 Task: Look for products in the category "Cut Fruit" from Genuine Coconut only.
Action: Mouse moved to (251, 108)
Screenshot: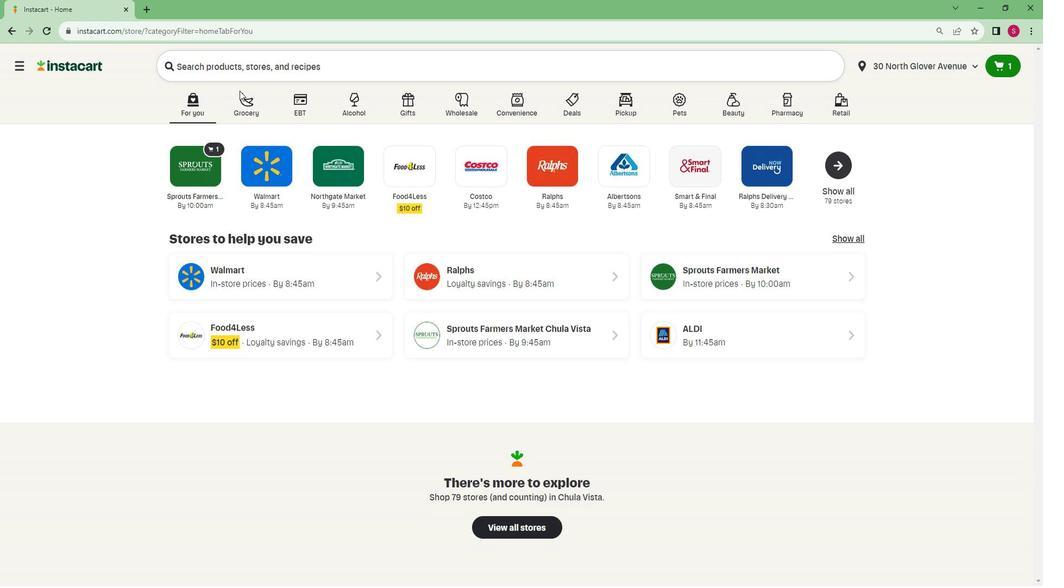 
Action: Mouse pressed left at (251, 108)
Screenshot: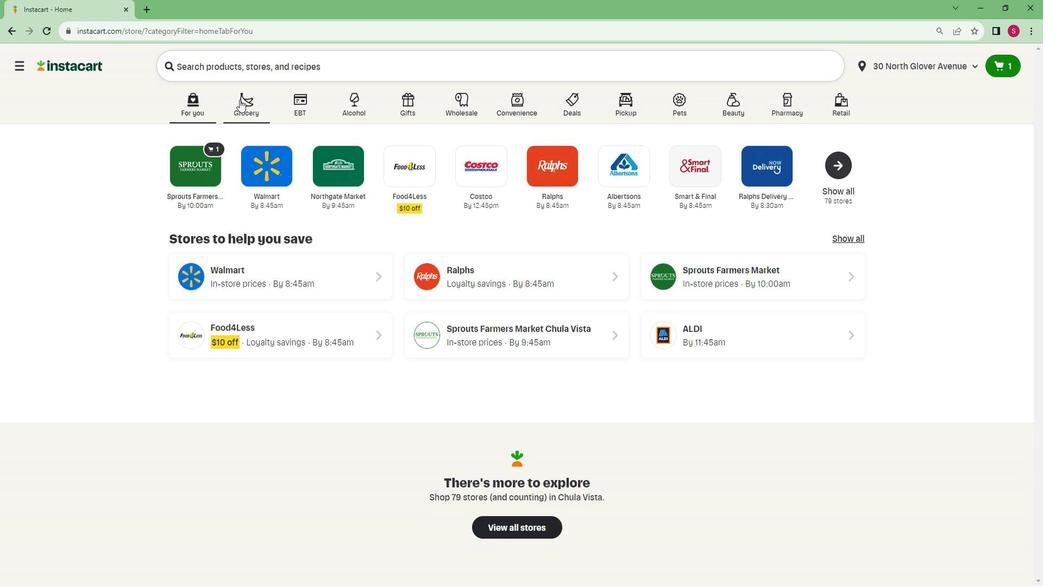 
Action: Mouse moved to (222, 322)
Screenshot: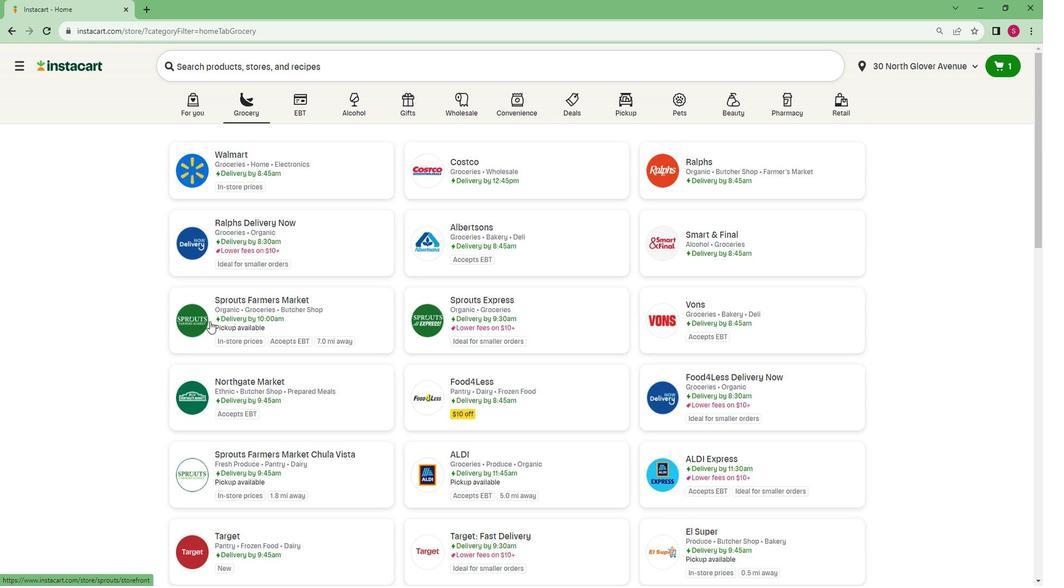 
Action: Mouse pressed left at (222, 322)
Screenshot: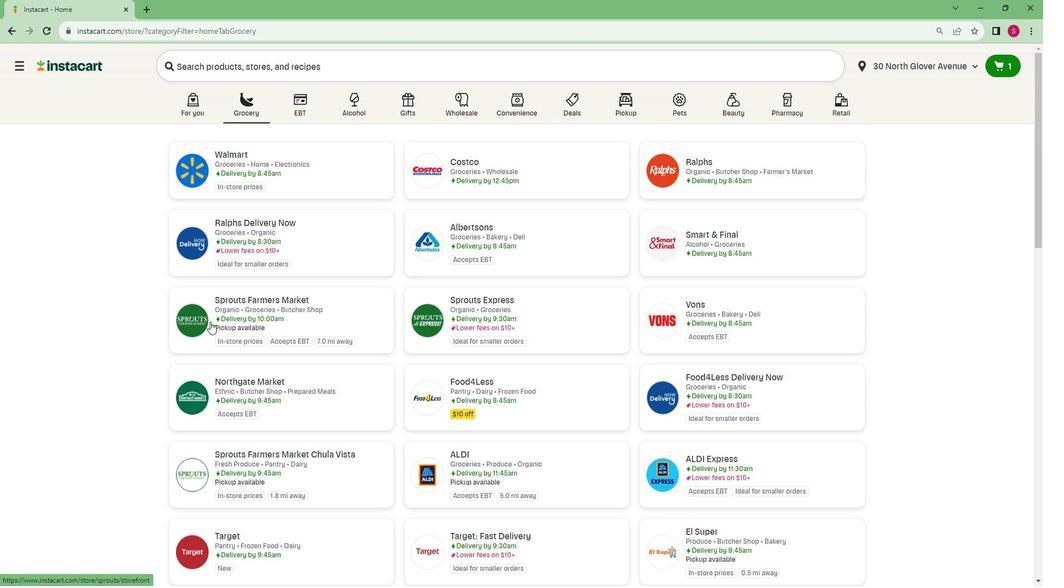 
Action: Mouse moved to (80, 414)
Screenshot: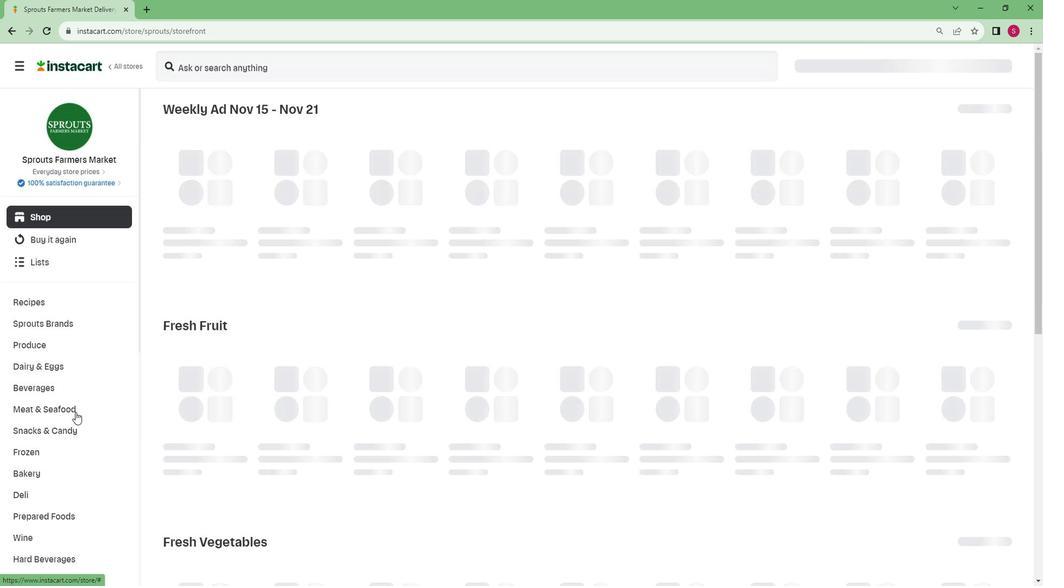 
Action: Mouse scrolled (80, 413) with delta (0, 0)
Screenshot: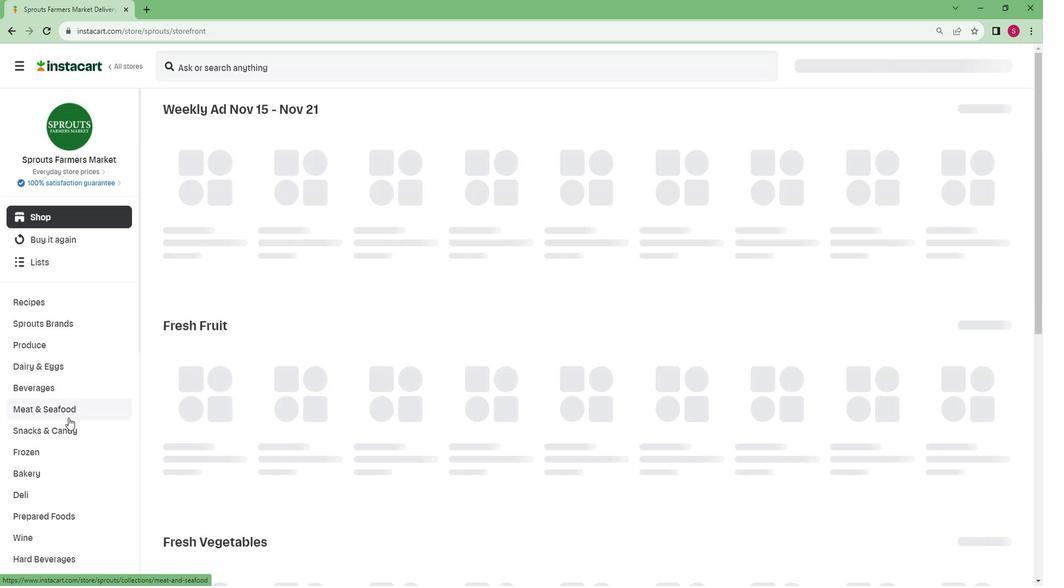 
Action: Mouse scrolled (80, 413) with delta (0, 0)
Screenshot: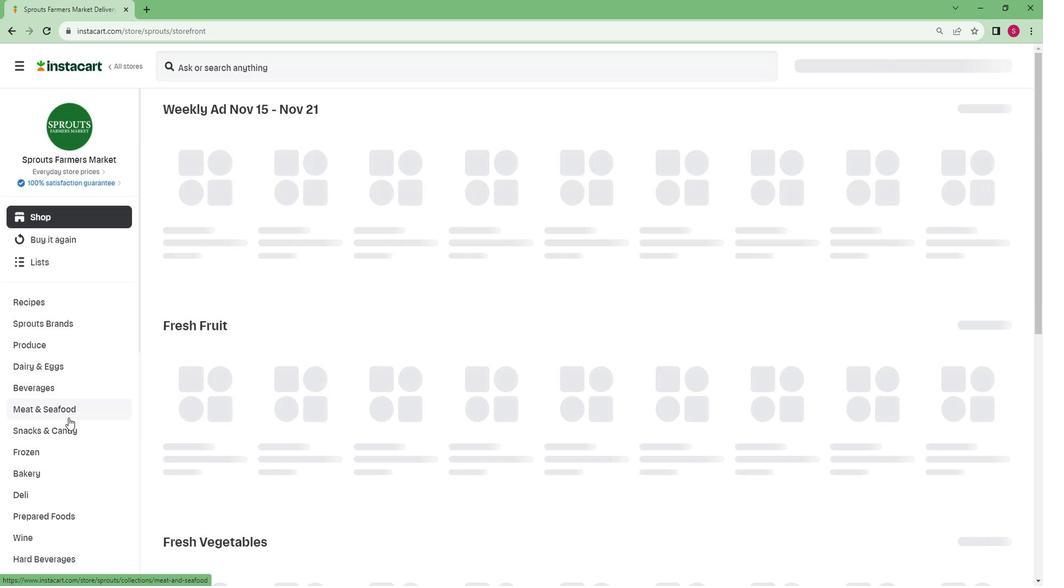 
Action: Mouse scrolled (80, 413) with delta (0, 0)
Screenshot: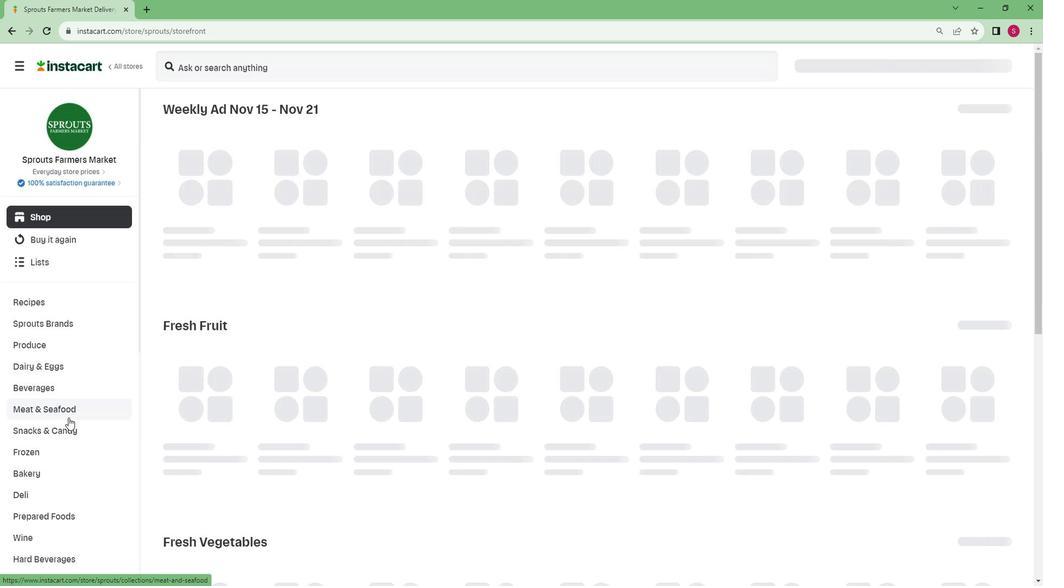 
Action: Mouse scrolled (80, 413) with delta (0, 0)
Screenshot: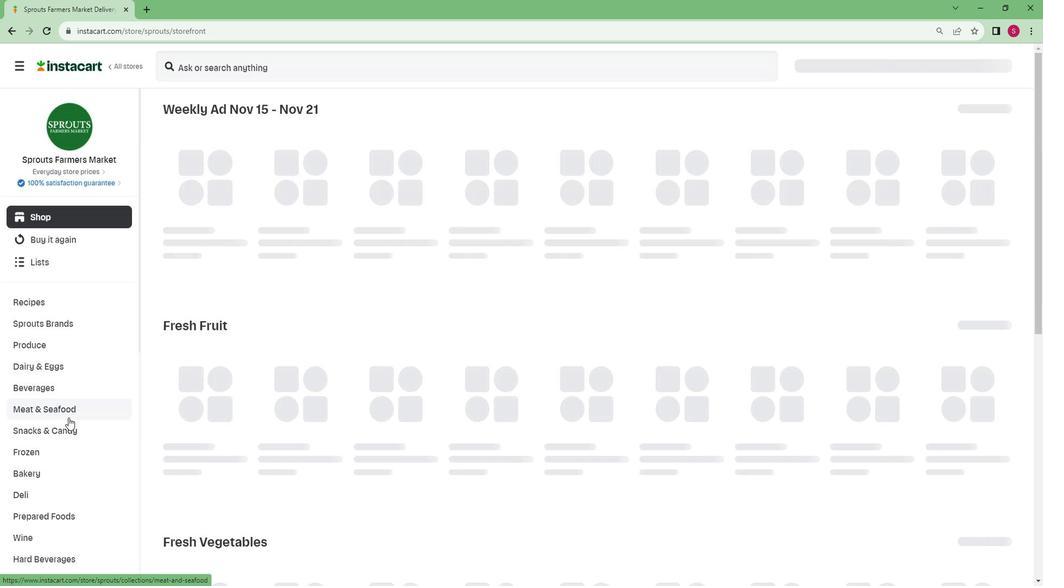 
Action: Mouse scrolled (80, 413) with delta (0, 0)
Screenshot: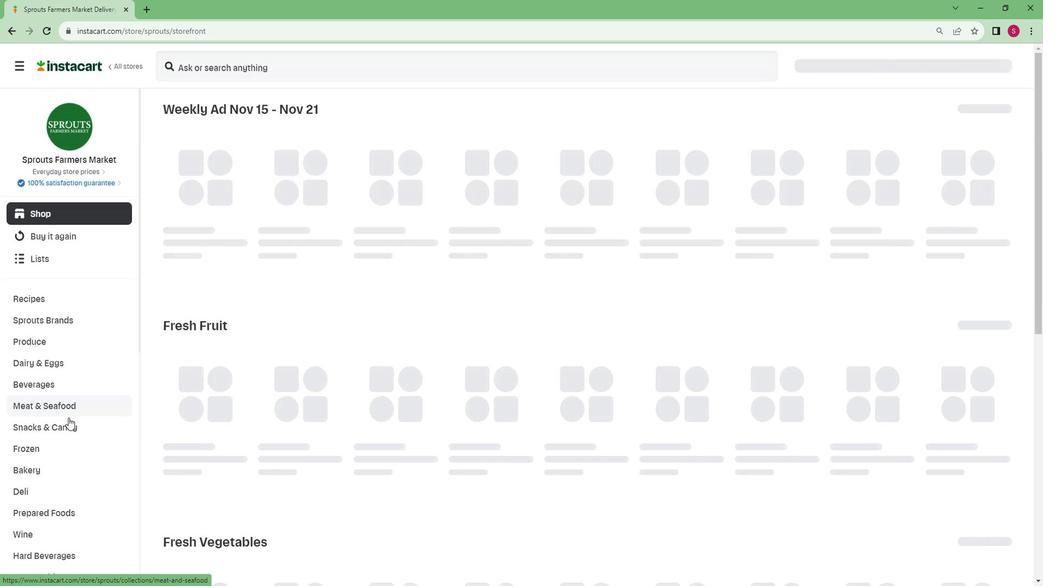 
Action: Mouse scrolled (80, 413) with delta (0, 0)
Screenshot: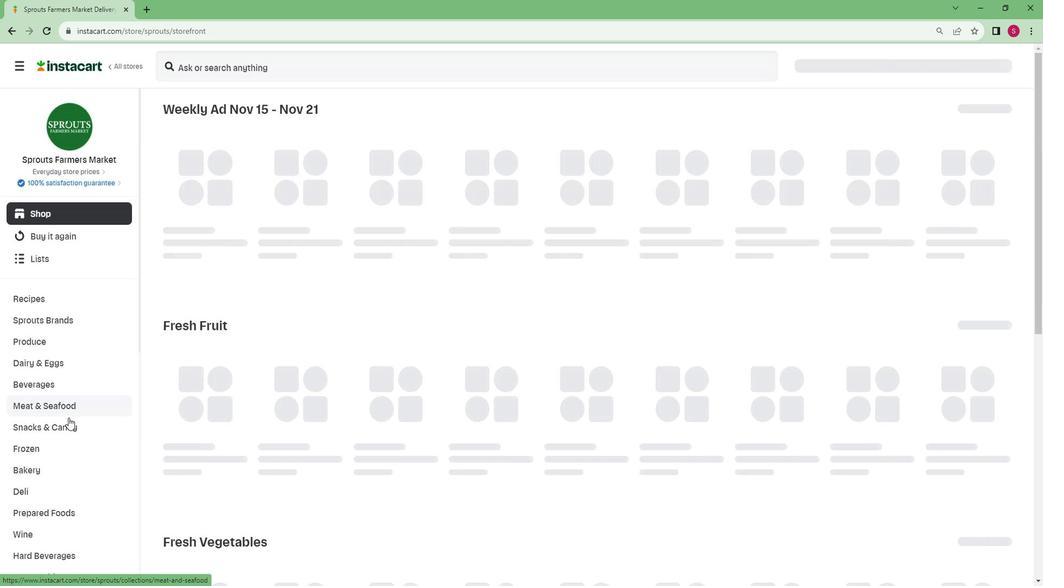
Action: Mouse scrolled (80, 413) with delta (0, 0)
Screenshot: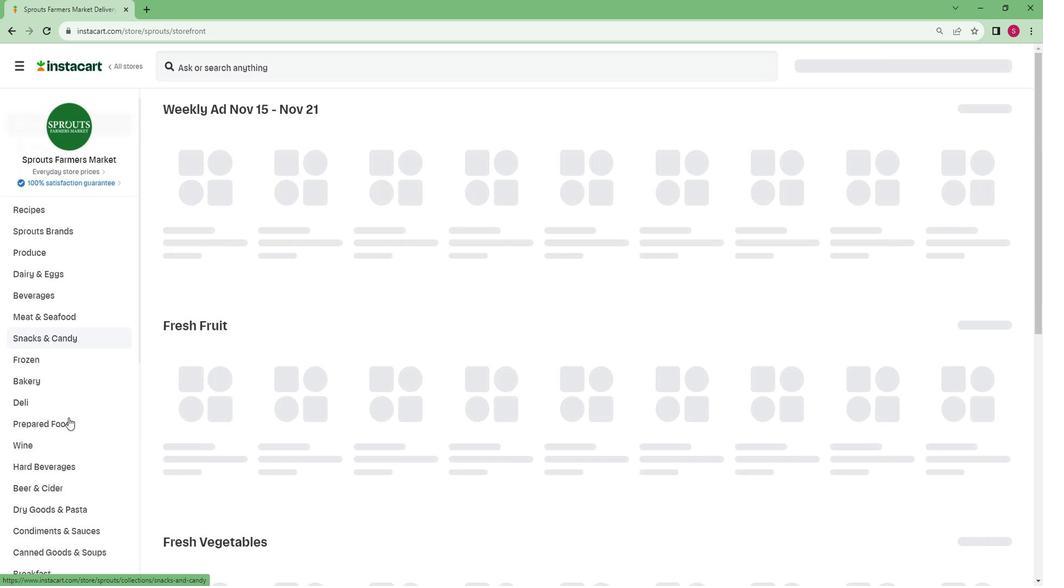 
Action: Mouse moved to (79, 417)
Screenshot: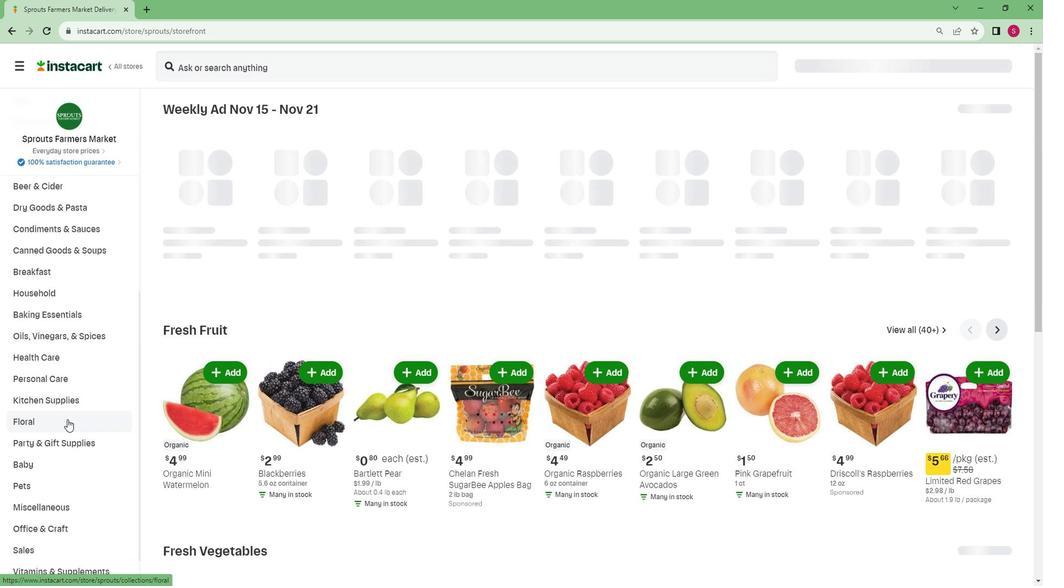 
Action: Mouse scrolled (79, 416) with delta (0, 0)
Screenshot: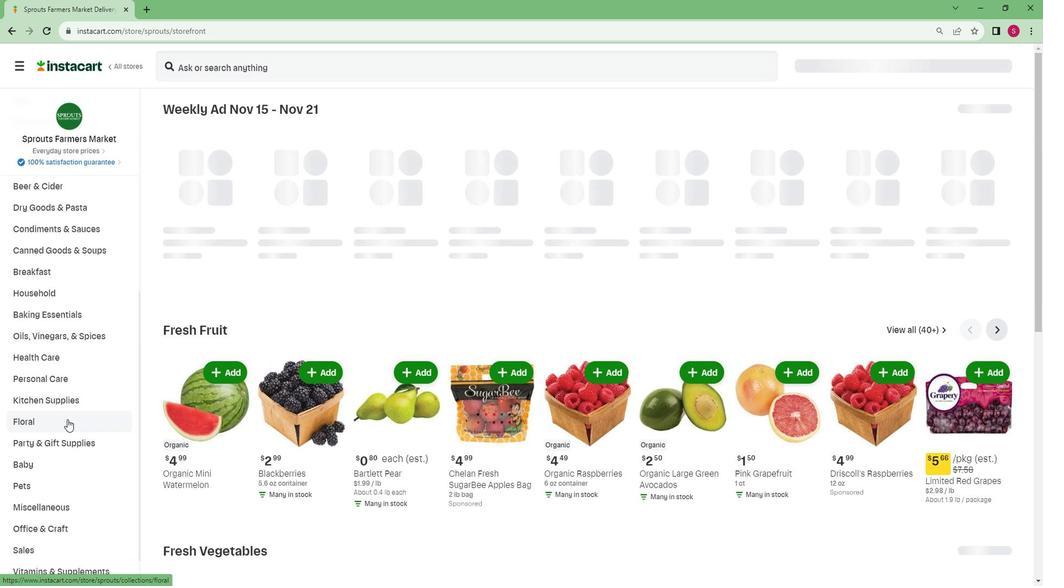 
Action: Mouse moved to (78, 421)
Screenshot: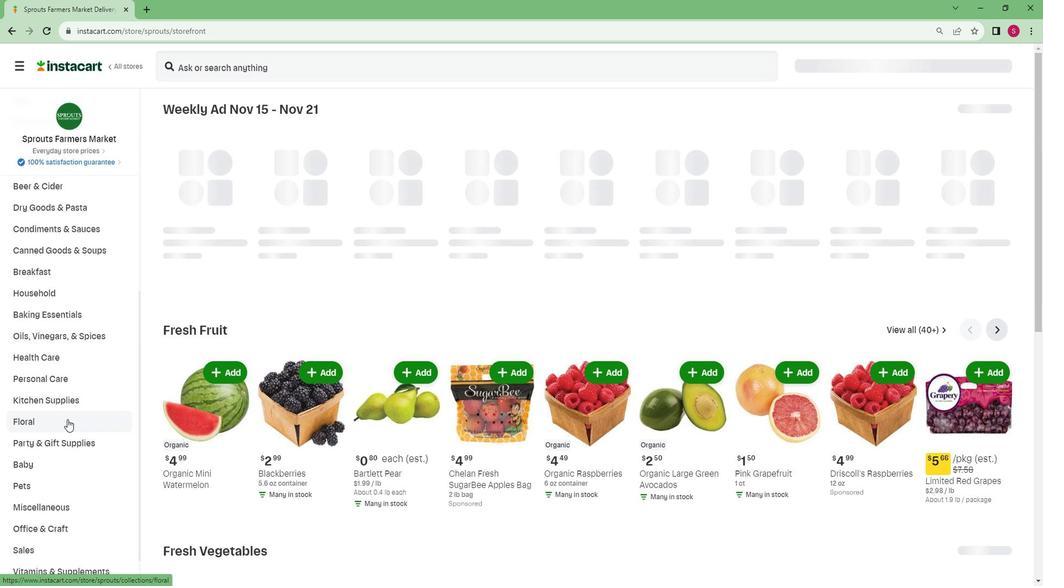 
Action: Mouse scrolled (78, 420) with delta (0, 0)
Screenshot: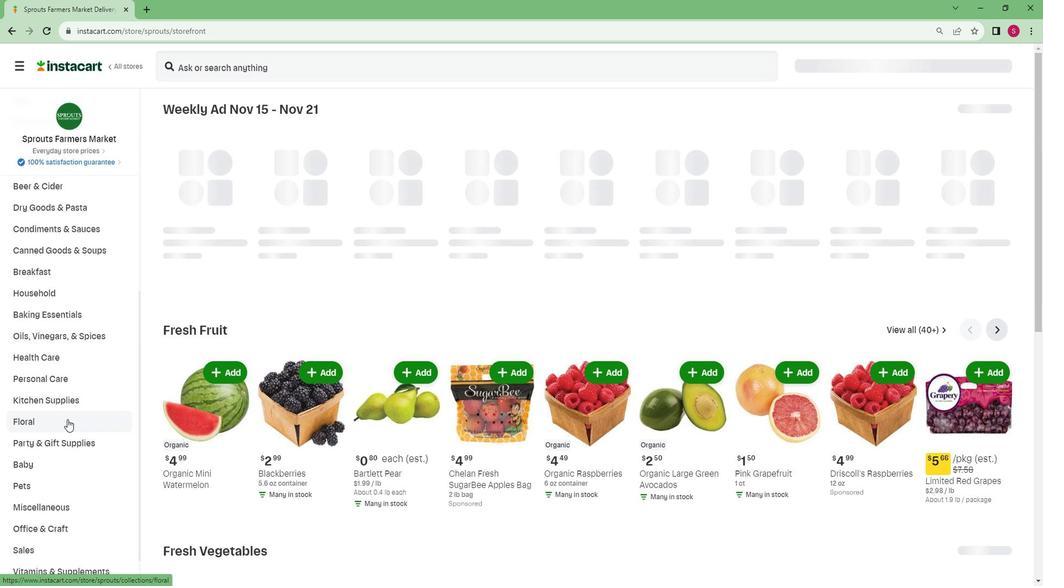
Action: Mouse moved to (77, 422)
Screenshot: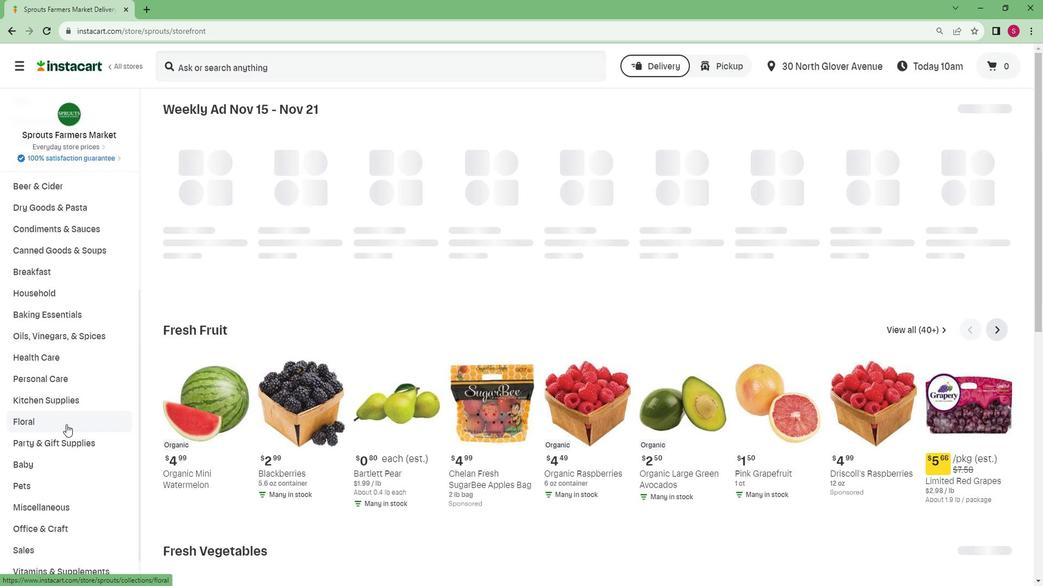 
Action: Mouse scrolled (77, 421) with delta (0, 0)
Screenshot: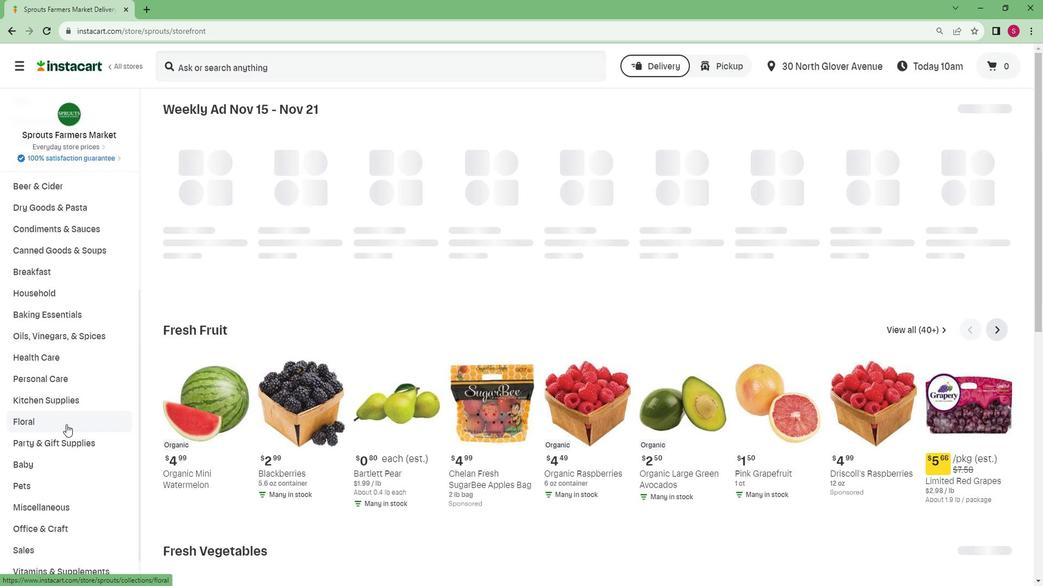
Action: Mouse scrolled (77, 421) with delta (0, 0)
Screenshot: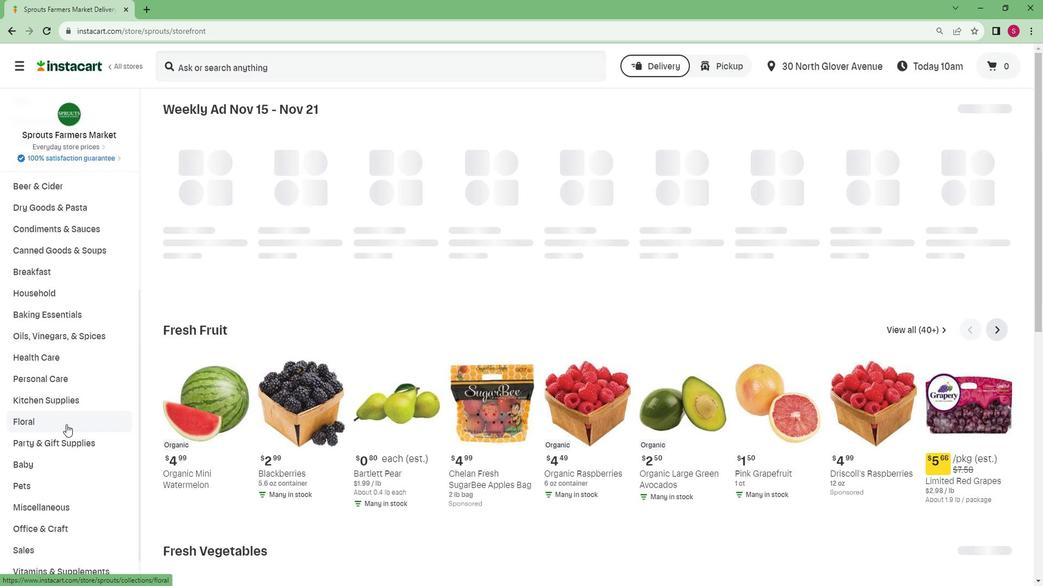 
Action: Mouse moved to (76, 422)
Screenshot: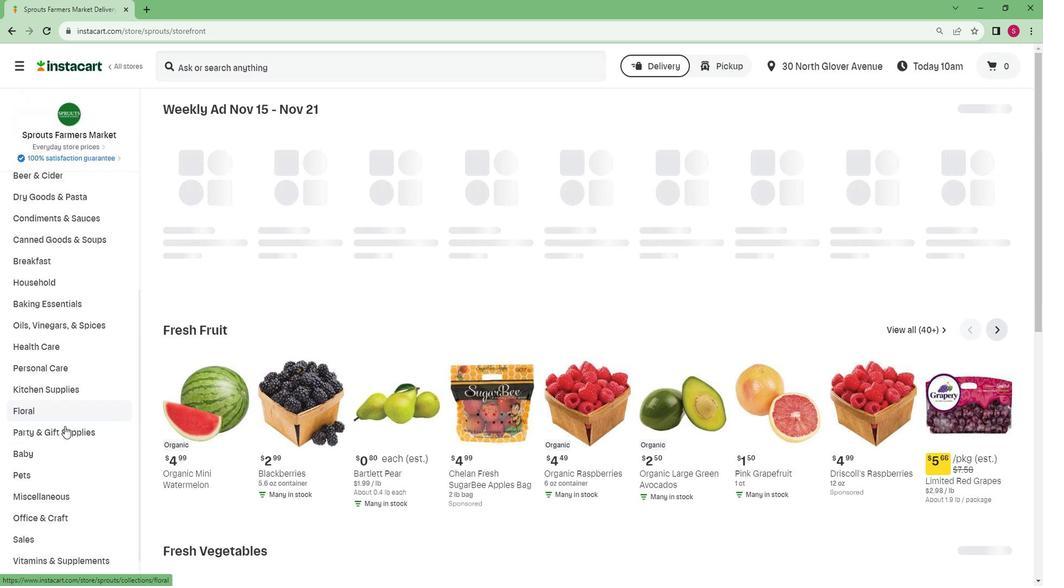 
Action: Mouse scrolled (76, 422) with delta (0, 0)
Screenshot: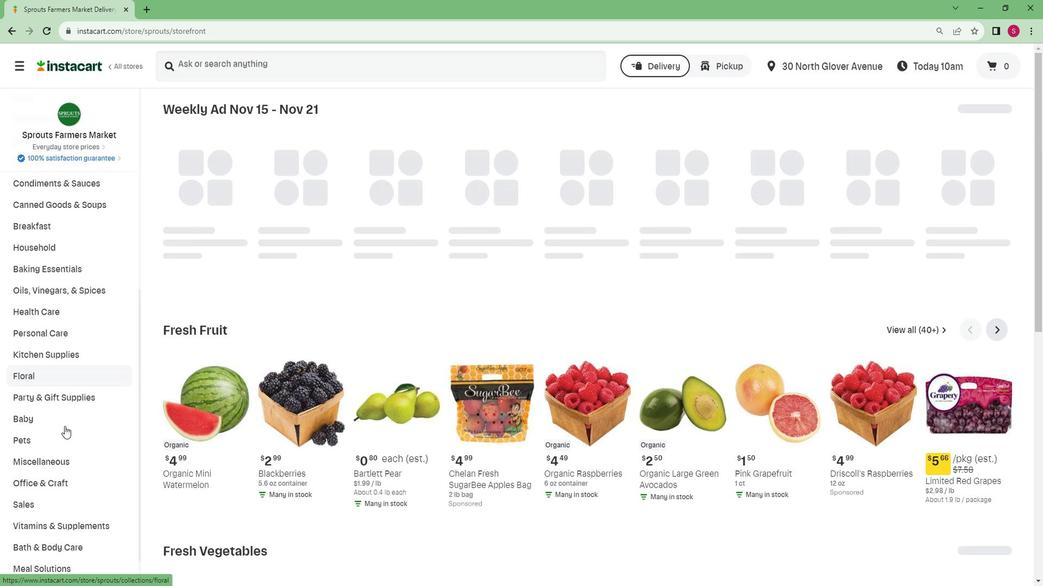 
Action: Mouse moved to (60, 554)
Screenshot: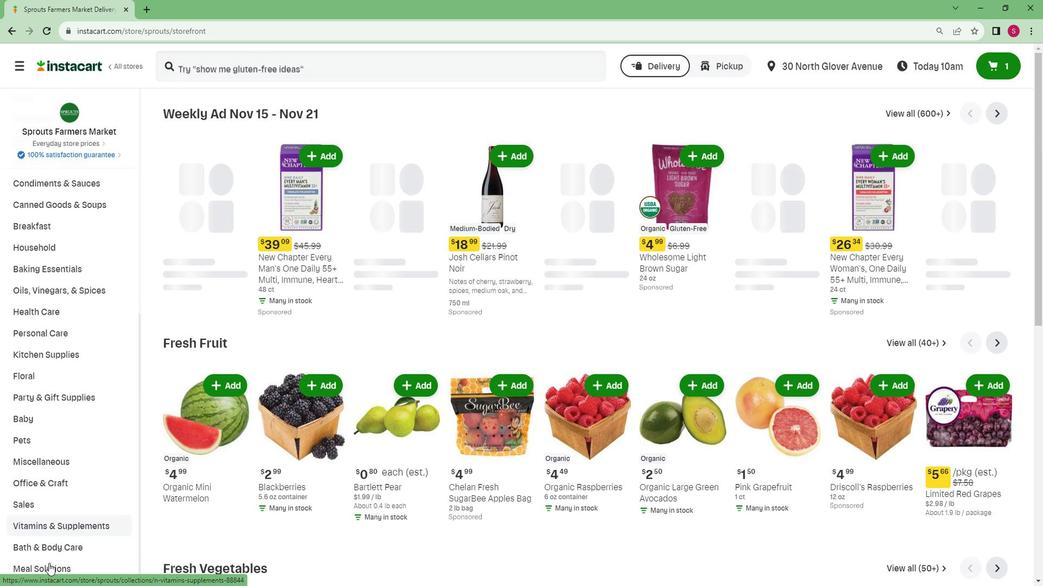 
Action: Mouse pressed left at (60, 554)
Screenshot: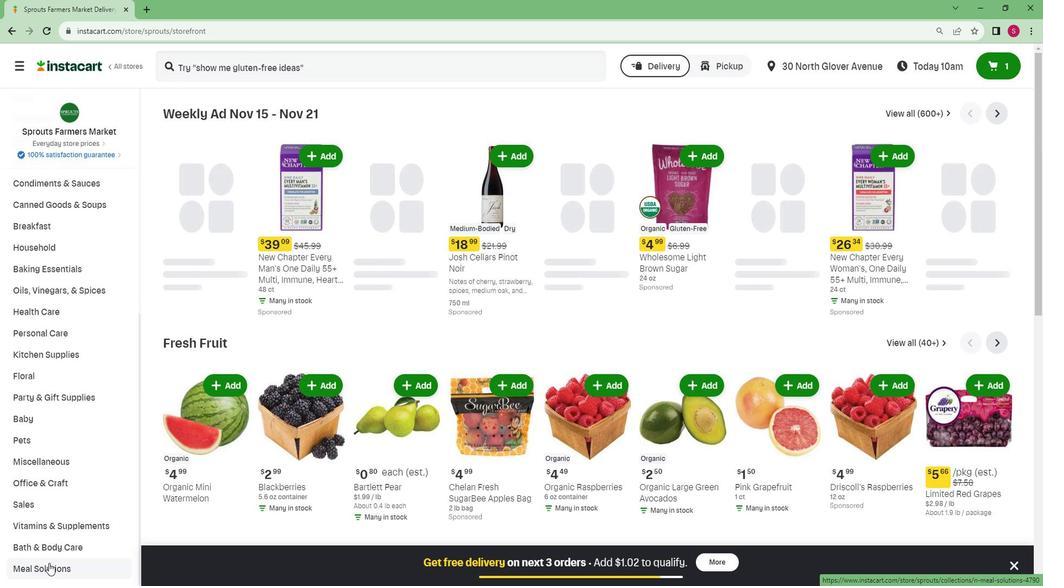
Action: Mouse moved to (62, 530)
Screenshot: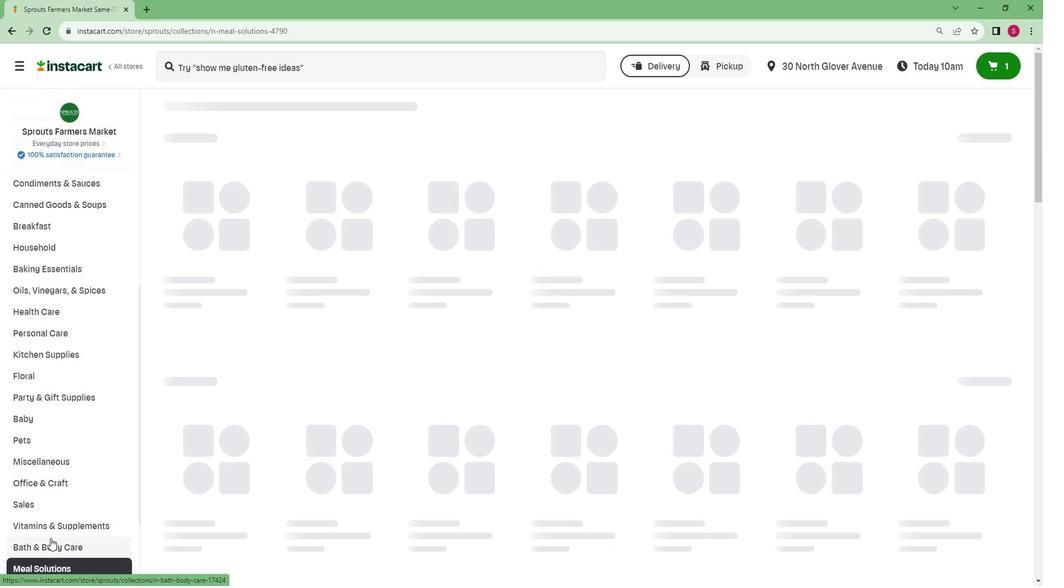 
Action: Mouse scrolled (62, 529) with delta (0, 0)
Screenshot: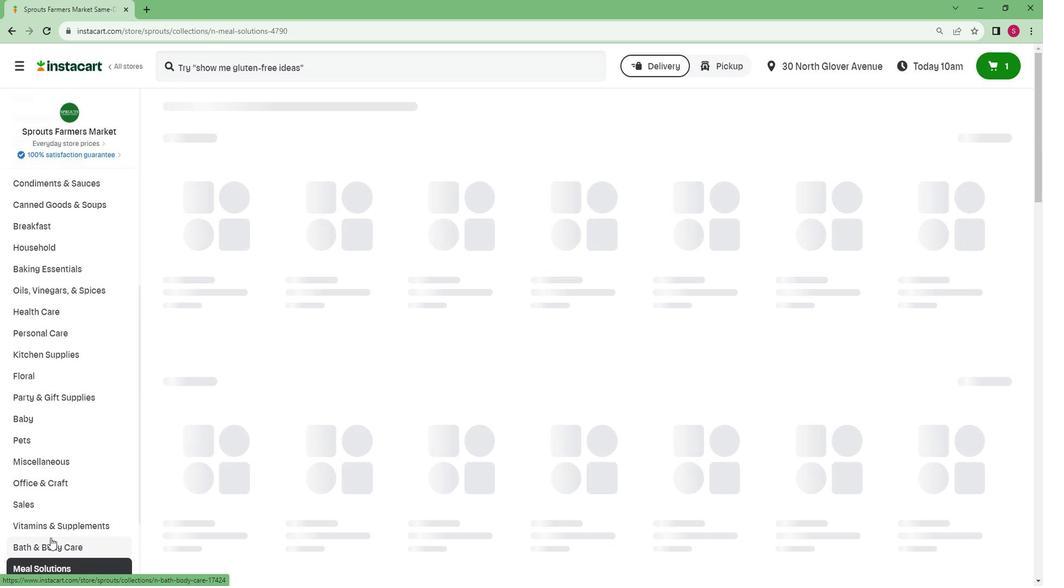 
Action: Mouse scrolled (62, 529) with delta (0, 0)
Screenshot: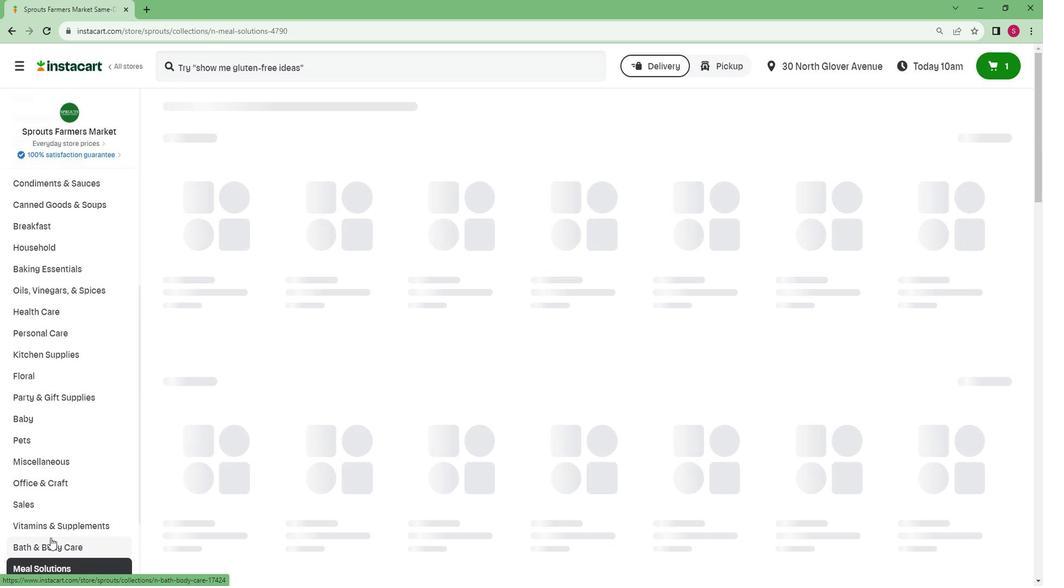 
Action: Mouse scrolled (62, 529) with delta (0, 0)
Screenshot: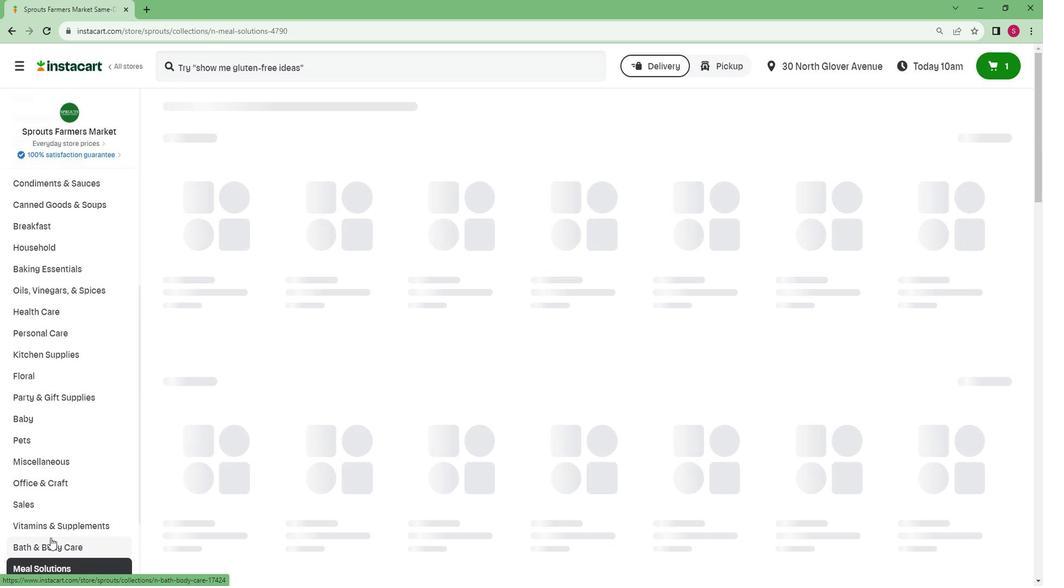 
Action: Mouse scrolled (62, 529) with delta (0, 0)
Screenshot: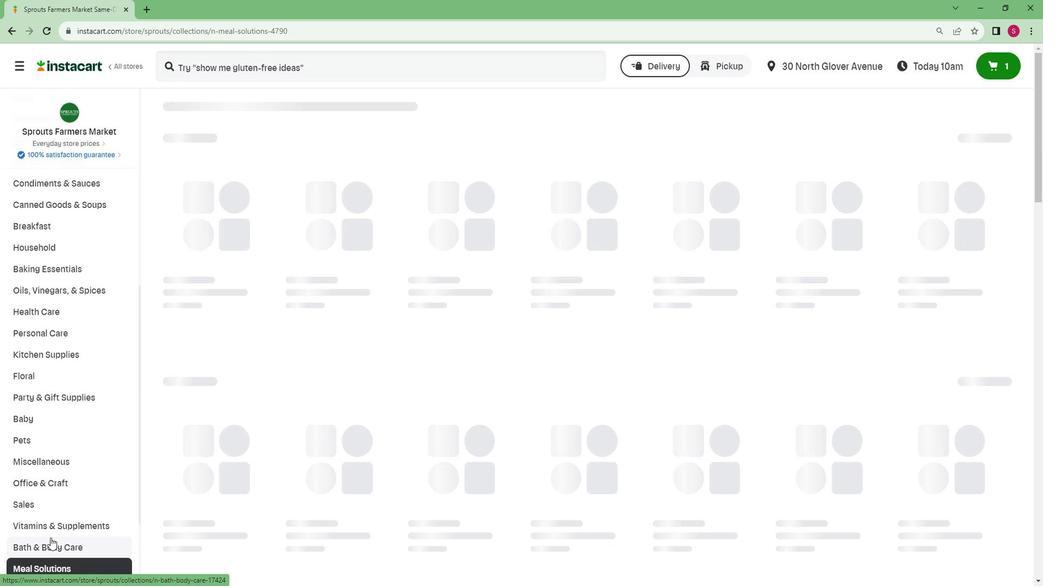 
Action: Mouse scrolled (62, 529) with delta (0, 0)
Screenshot: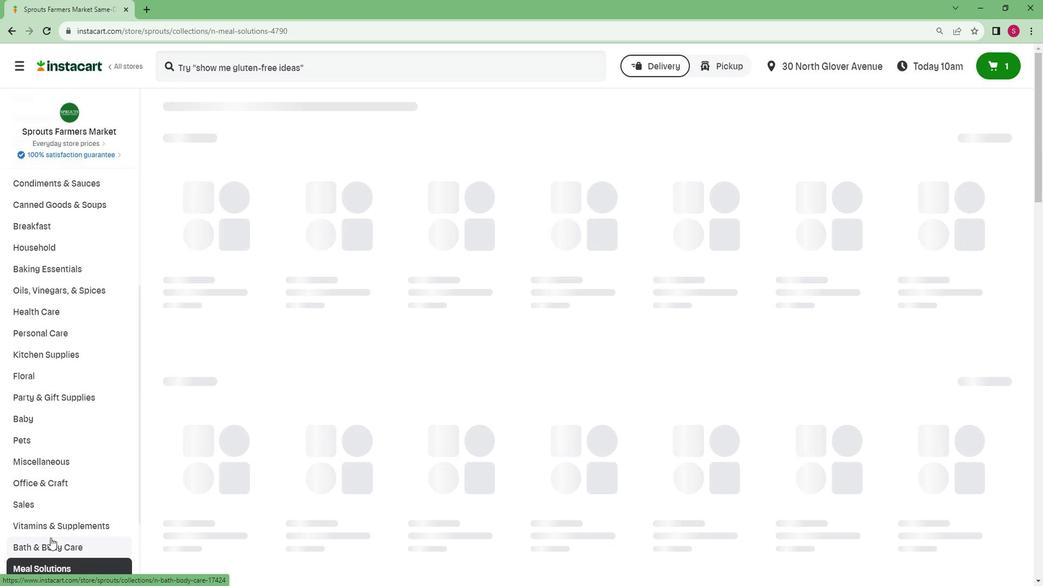 
Action: Mouse scrolled (62, 529) with delta (0, 0)
Screenshot: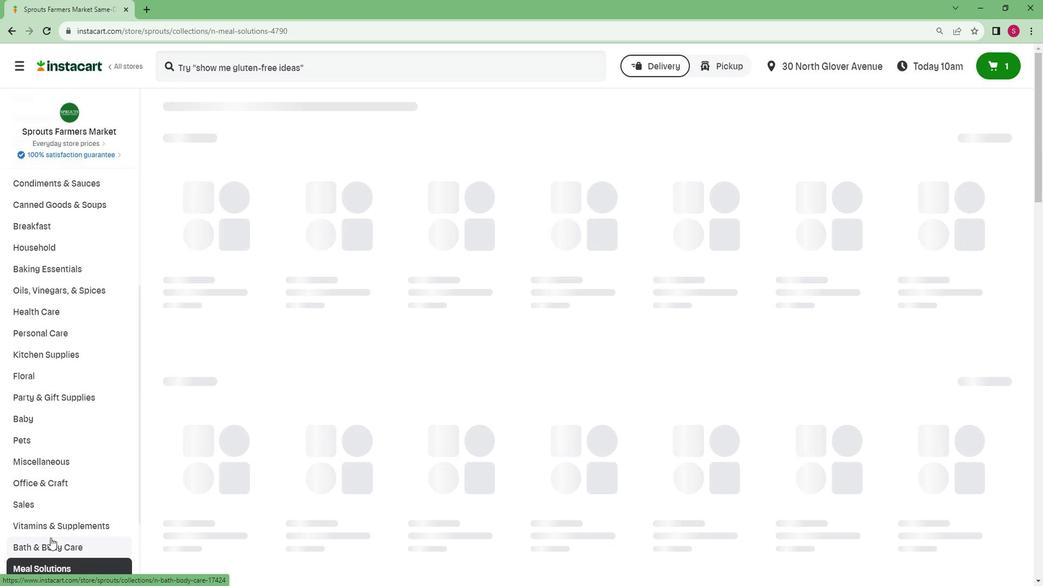 
Action: Mouse moved to (60, 517)
Screenshot: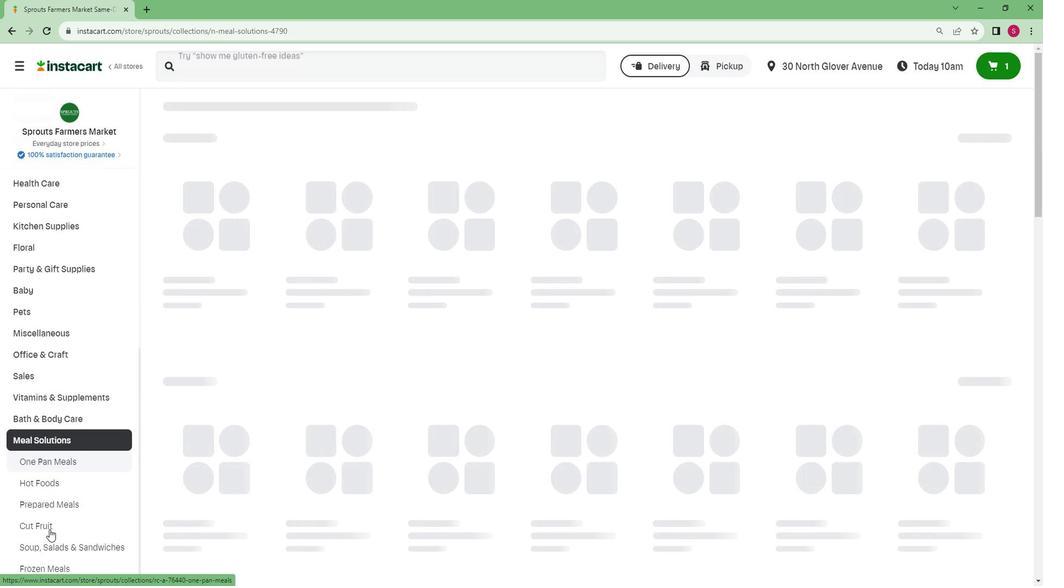
Action: Mouse pressed left at (60, 517)
Screenshot: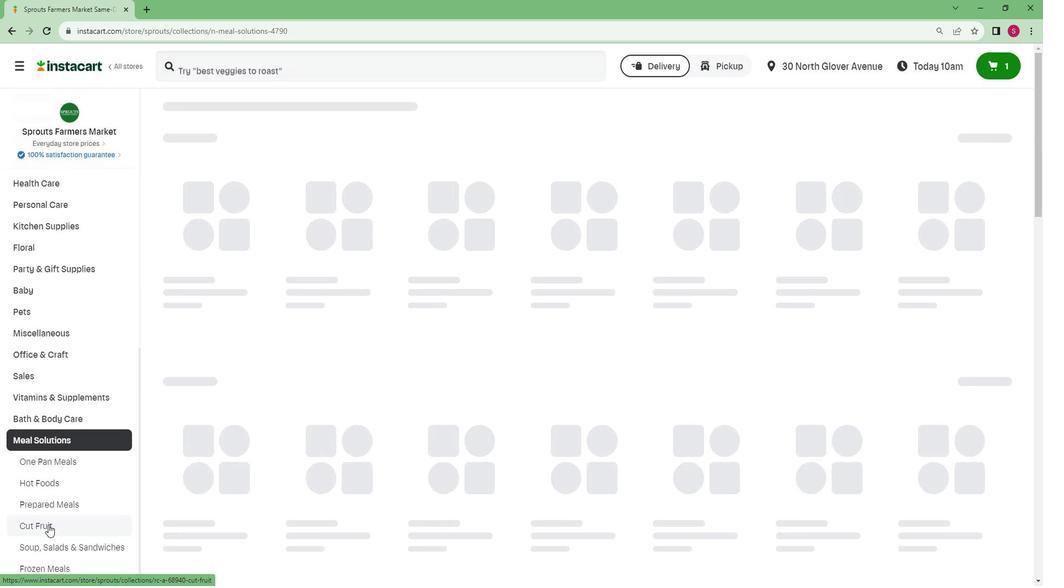 
Action: Mouse moved to (324, 167)
Screenshot: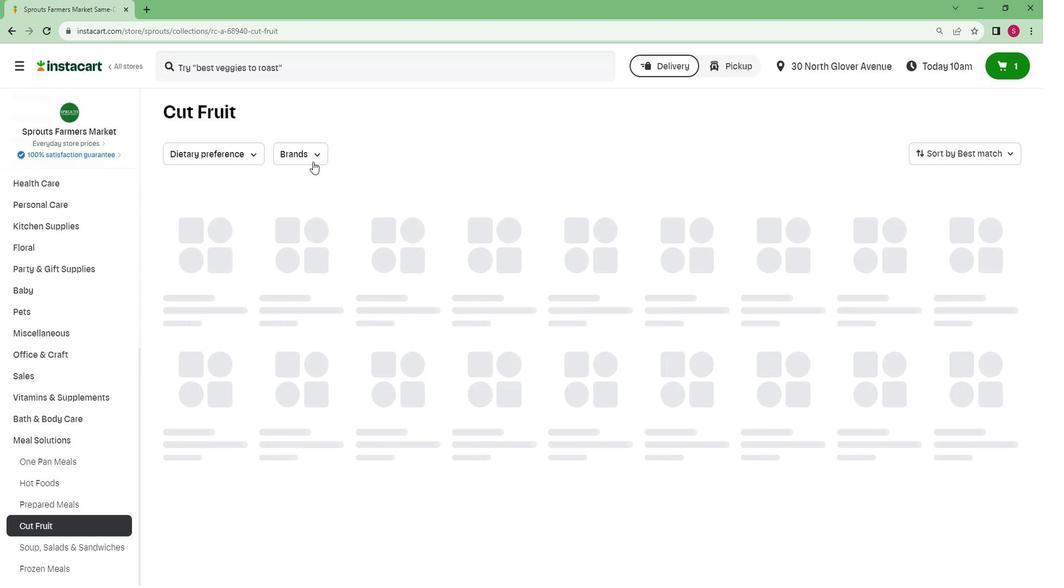
Action: Mouse pressed left at (324, 167)
Screenshot: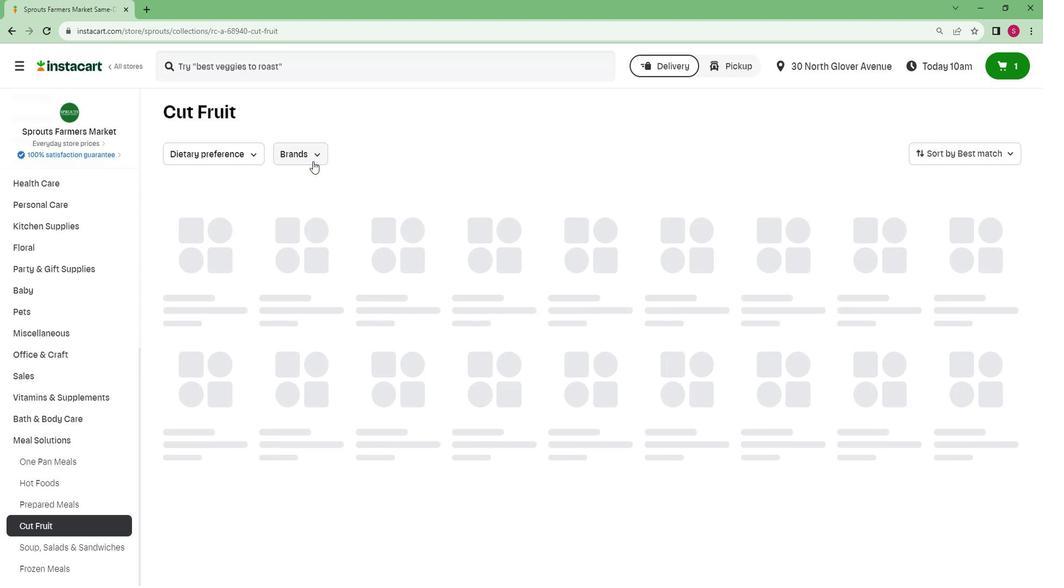 
Action: Mouse moved to (296, 294)
Screenshot: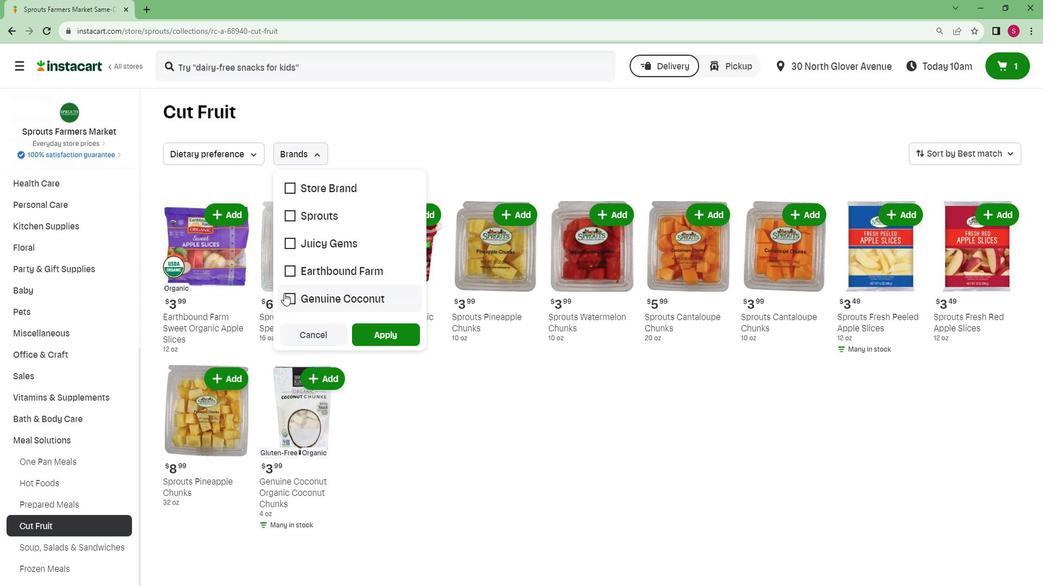 
Action: Mouse pressed left at (296, 294)
Screenshot: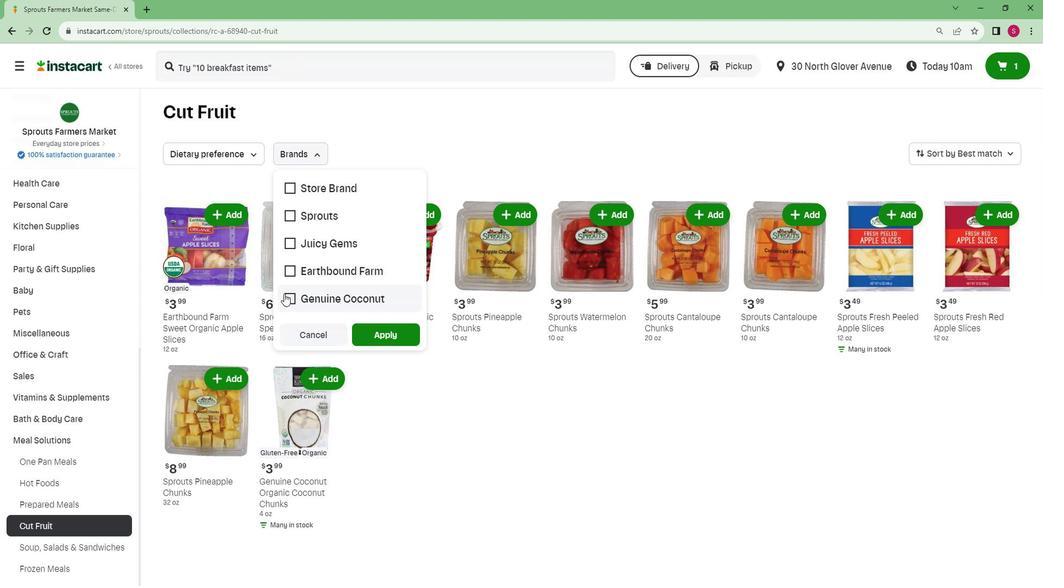 
Action: Mouse moved to (387, 331)
Screenshot: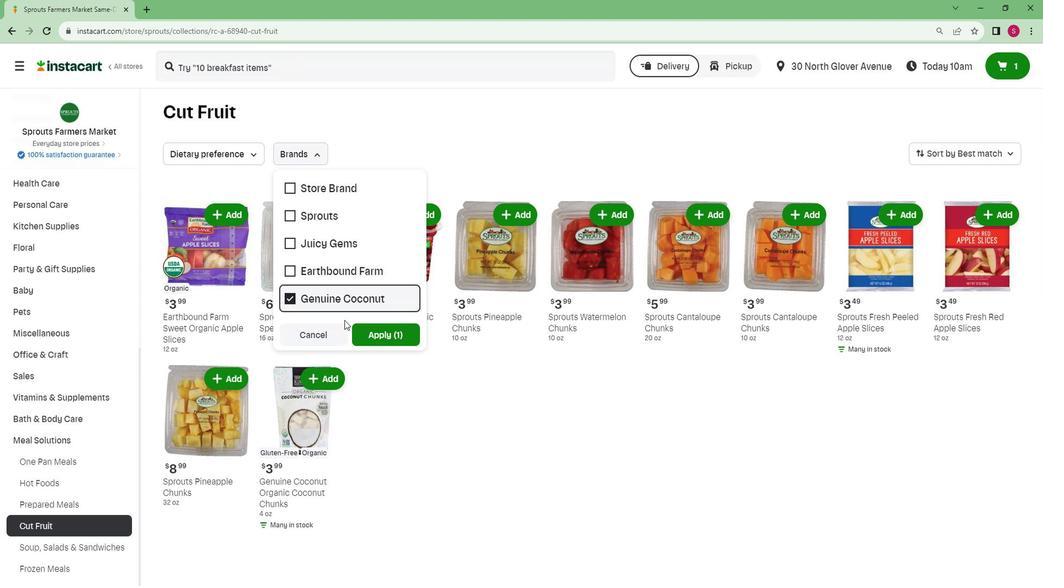 
Action: Mouse pressed left at (387, 331)
Screenshot: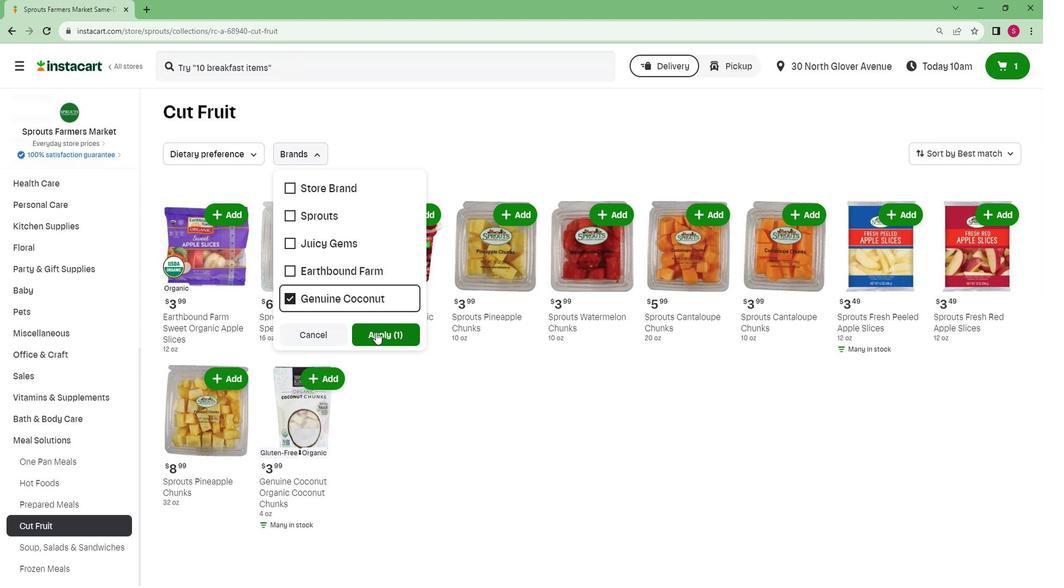
